 Task: Change object animations to fade in .
Action: Mouse moved to (394, 80)
Screenshot: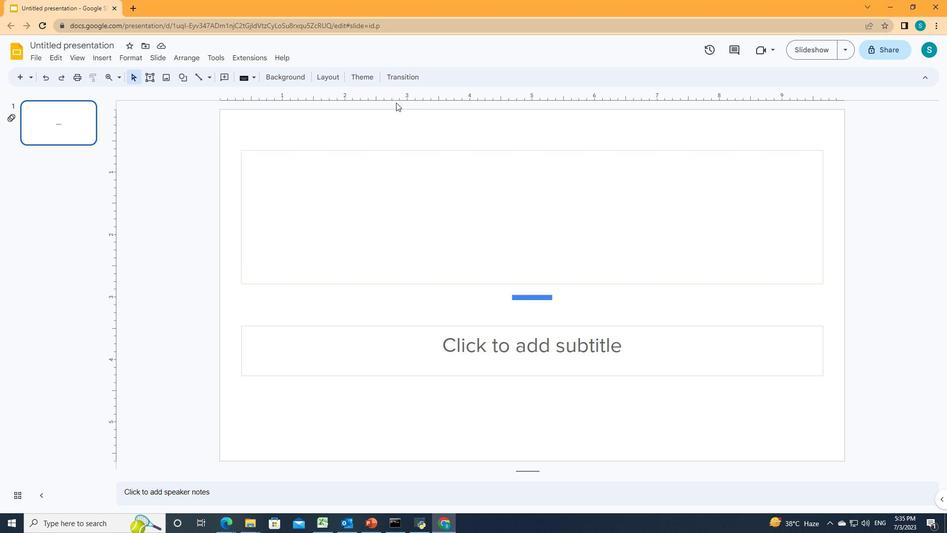 
Action: Mouse pressed left at (394, 80)
Screenshot: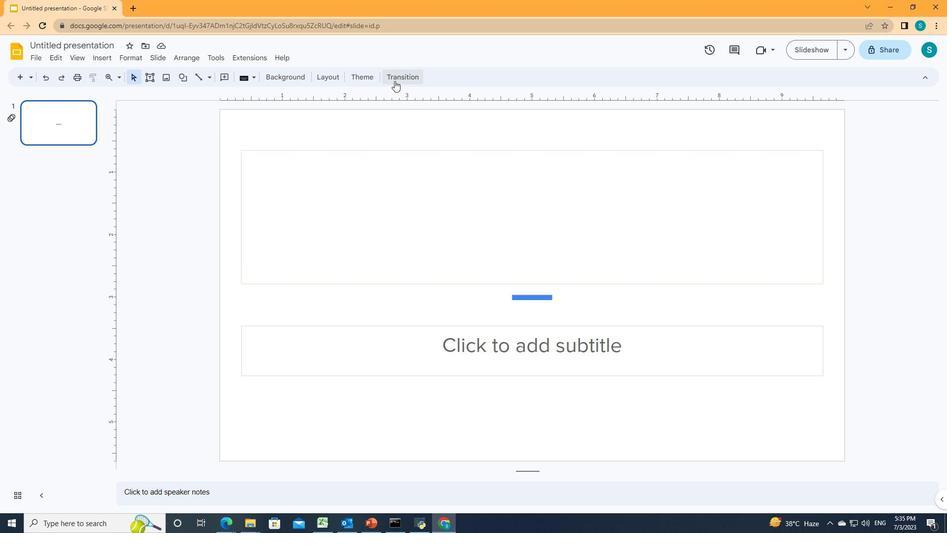 
Action: Mouse moved to (803, 288)
Screenshot: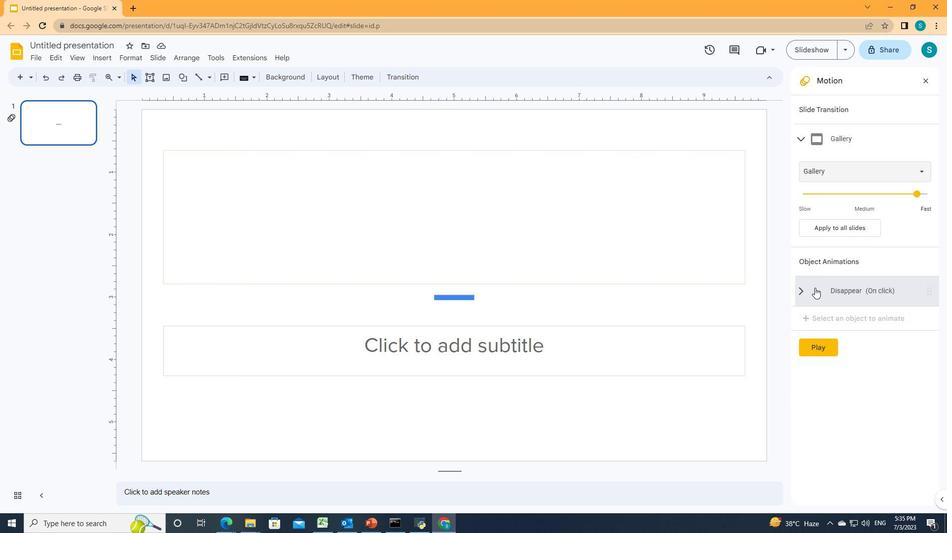 
Action: Mouse pressed left at (803, 288)
Screenshot: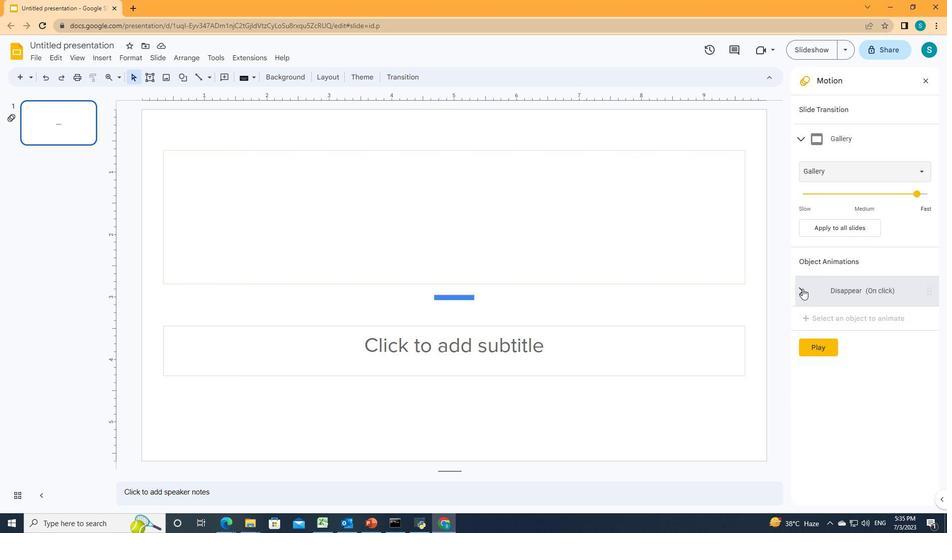 
Action: Mouse moved to (816, 230)
Screenshot: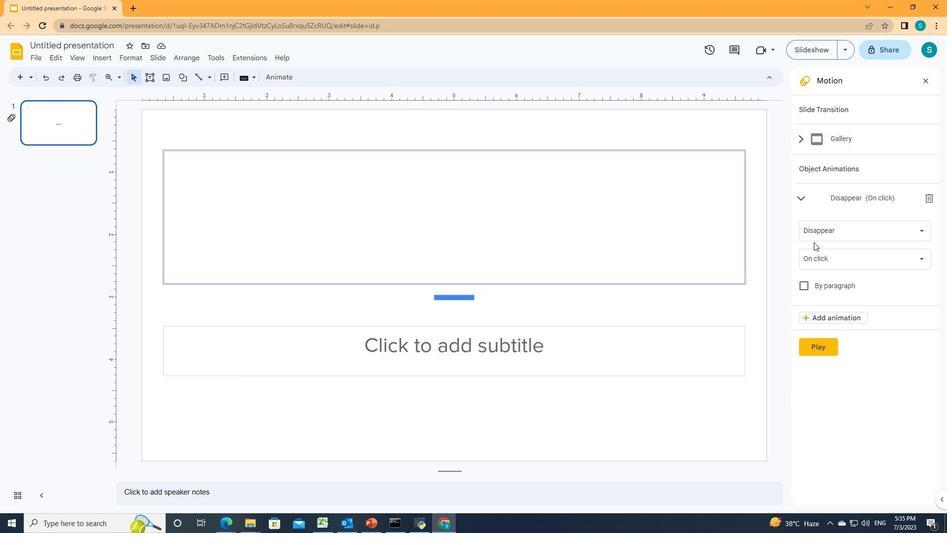 
Action: Mouse pressed left at (816, 230)
Screenshot: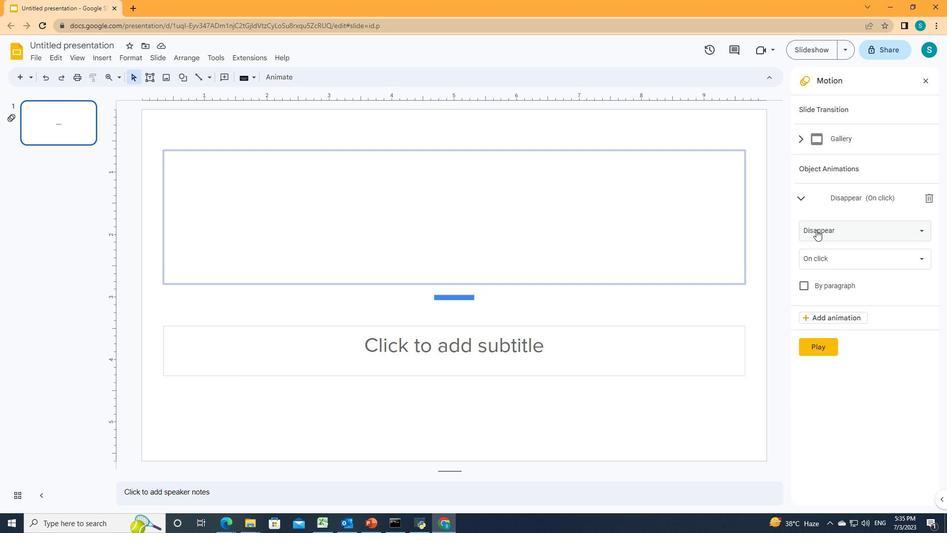 
Action: Mouse moved to (817, 282)
Screenshot: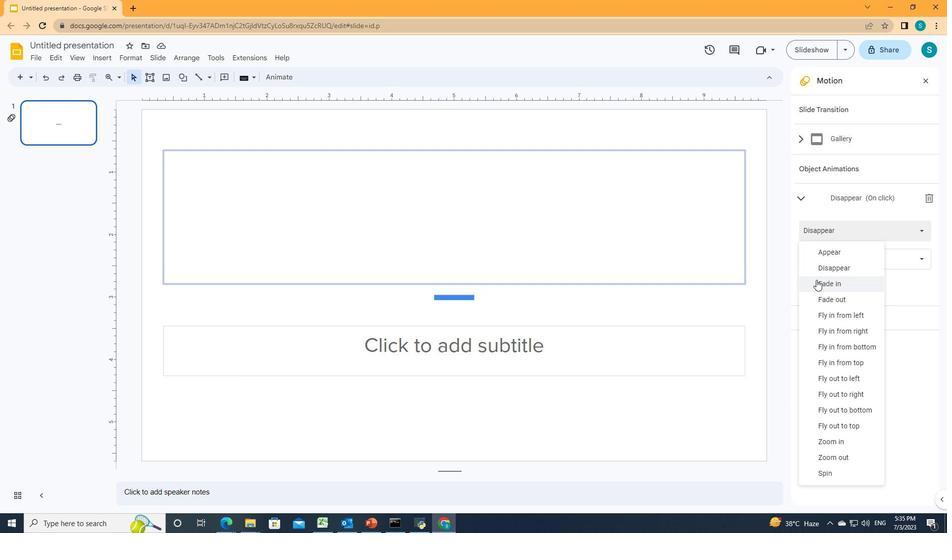 
Action: Mouse pressed left at (817, 282)
Screenshot: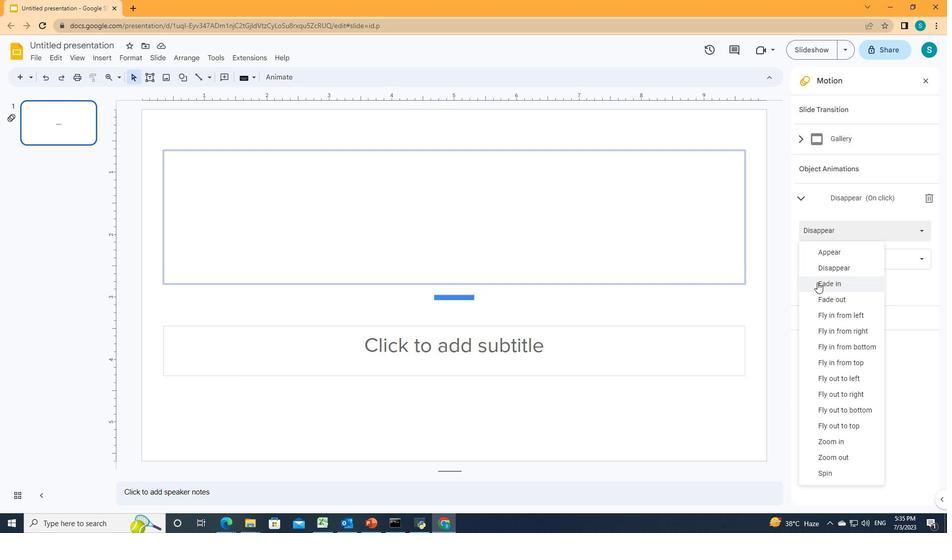 
